 Task: Invite Team Member Softage.1@softage.net to Workspace Affiliate Marketing. Invite Team Member Softage.2@softage.net to Workspace Affiliate Marketing. Invite Team Member Softage.3@softage.net to Workspace Affiliate Marketing. Invite Team Member Softage.4@softage.net to Workspace Affiliate Marketing
Action: Mouse moved to (774, 100)
Screenshot: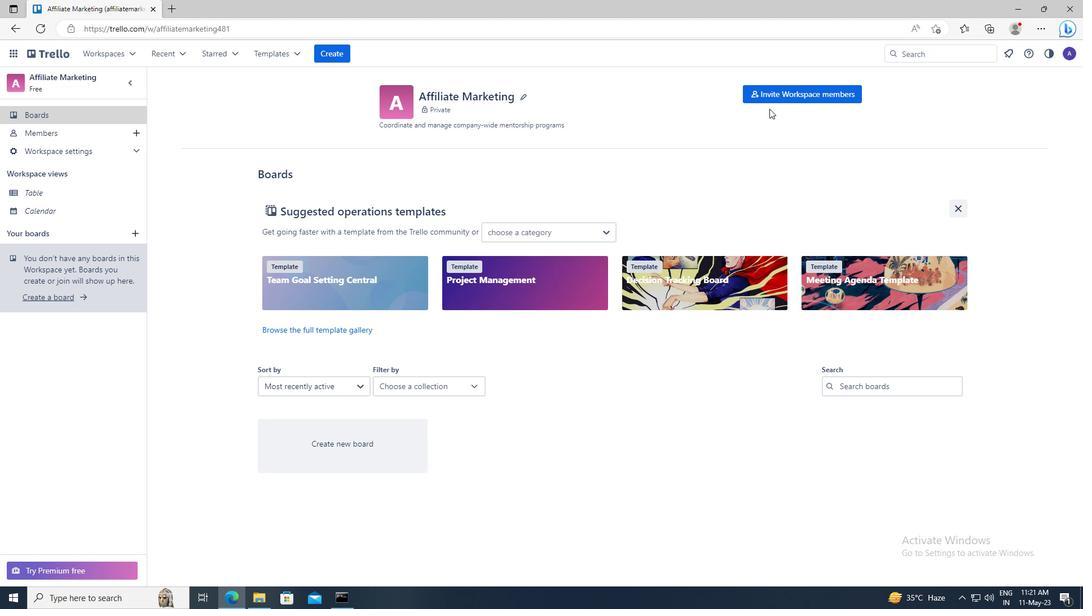 
Action: Mouse pressed left at (774, 100)
Screenshot: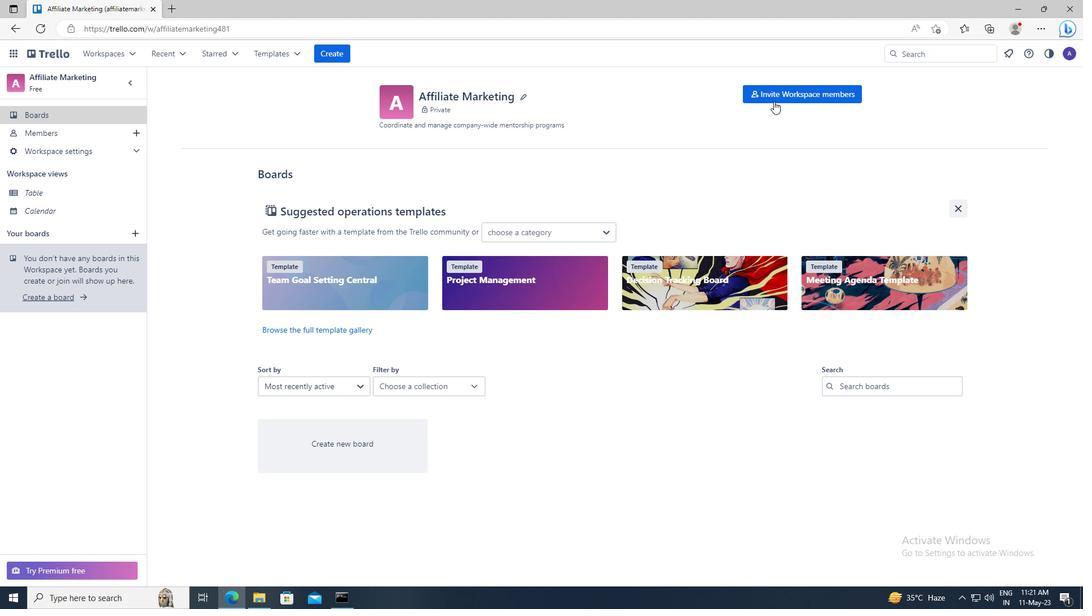 
Action: Mouse moved to (419, 311)
Screenshot: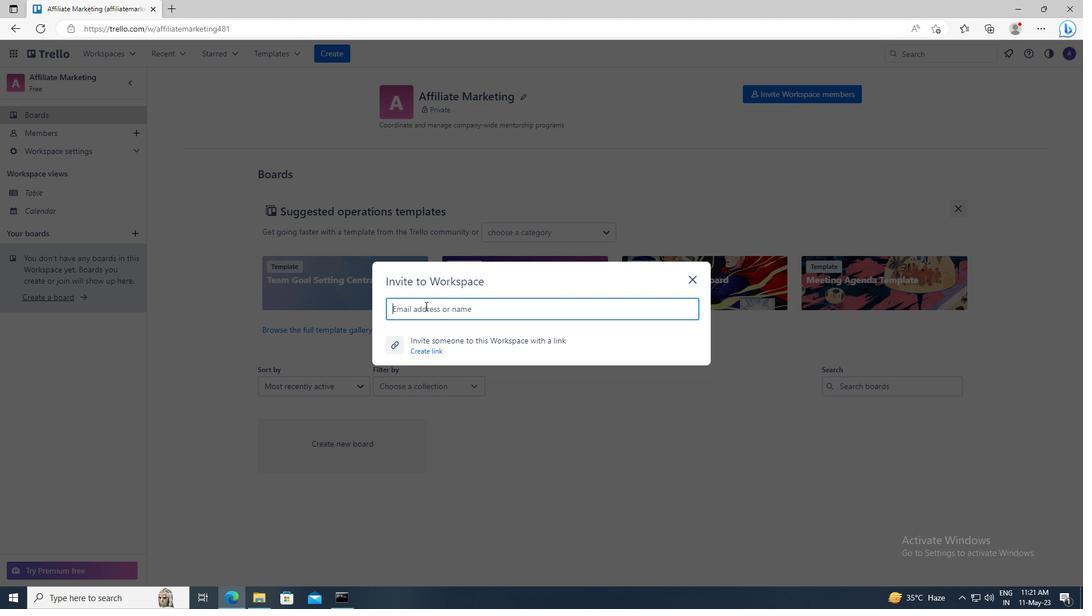 
Action: Mouse pressed left at (419, 311)
Screenshot: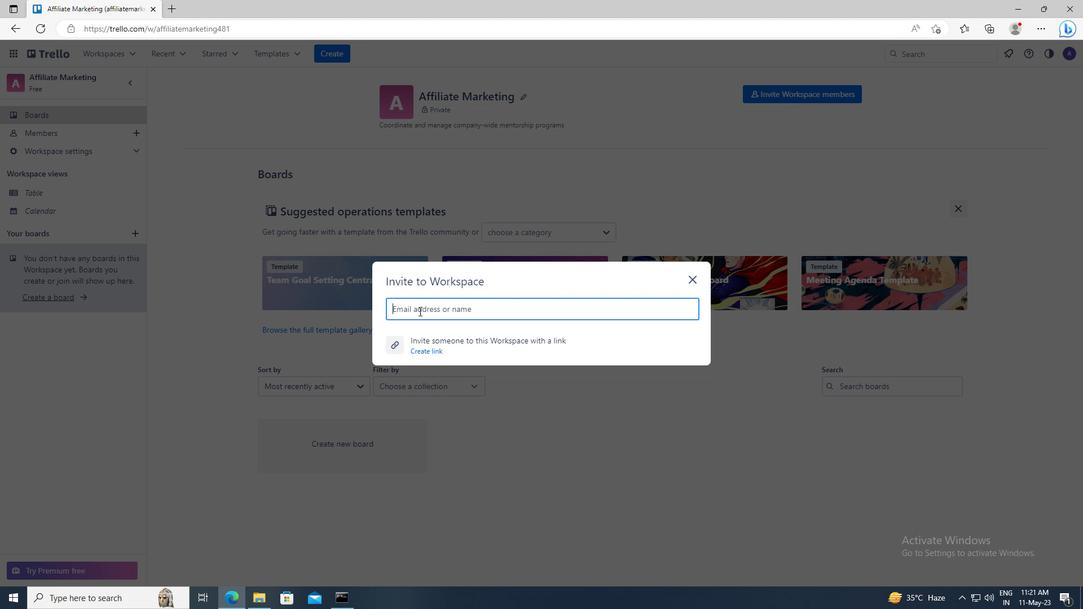 
Action: Key pressed <Key.shift>SOFTAGE.1<Key.shift>@SOFTAGE.NET
Screenshot: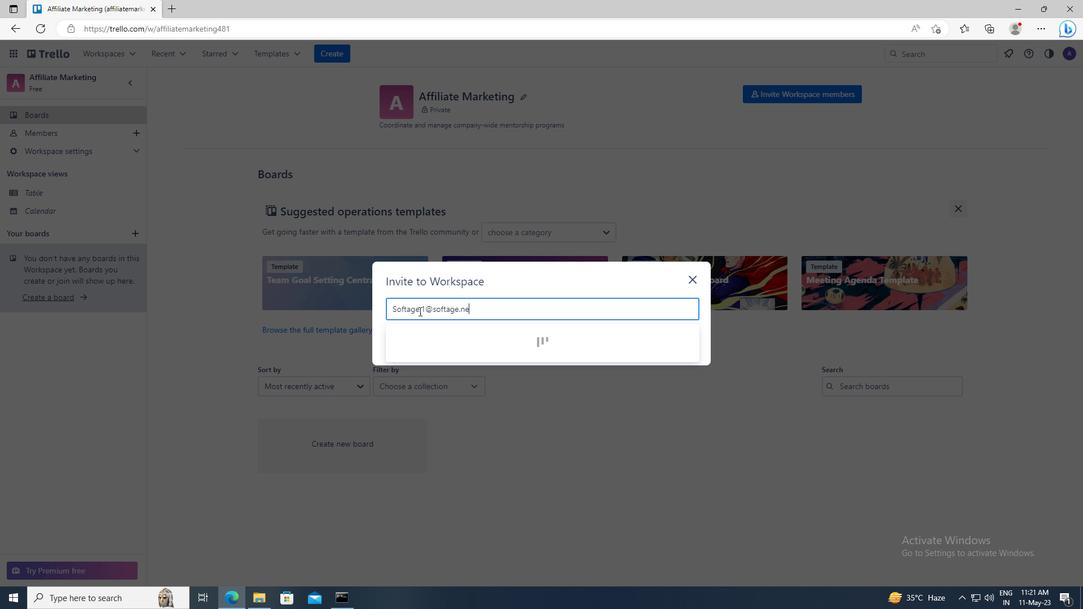 
Action: Mouse moved to (420, 336)
Screenshot: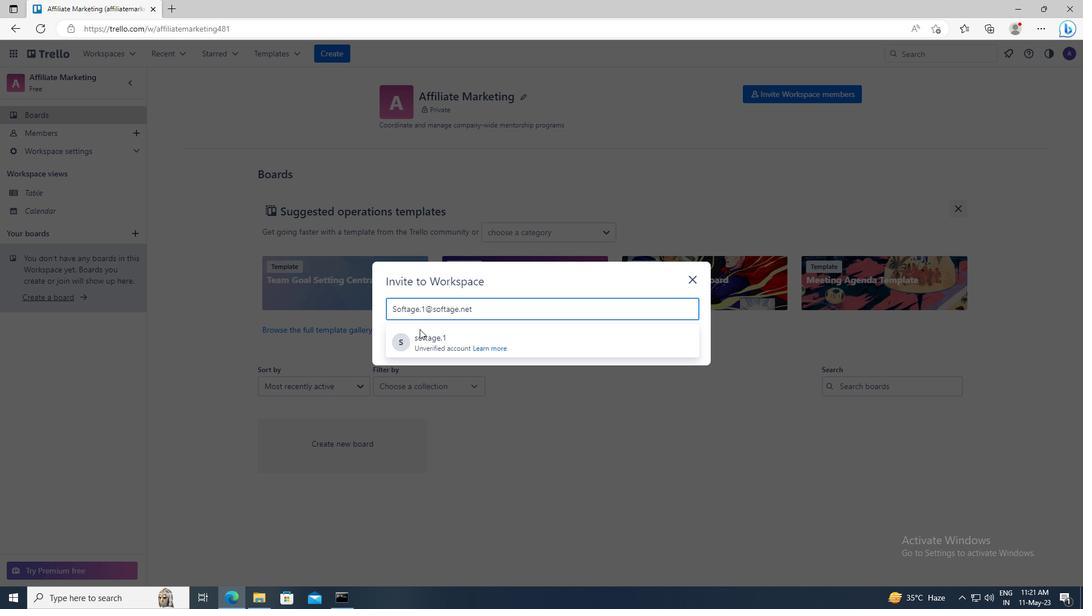 
Action: Mouse pressed left at (420, 336)
Screenshot: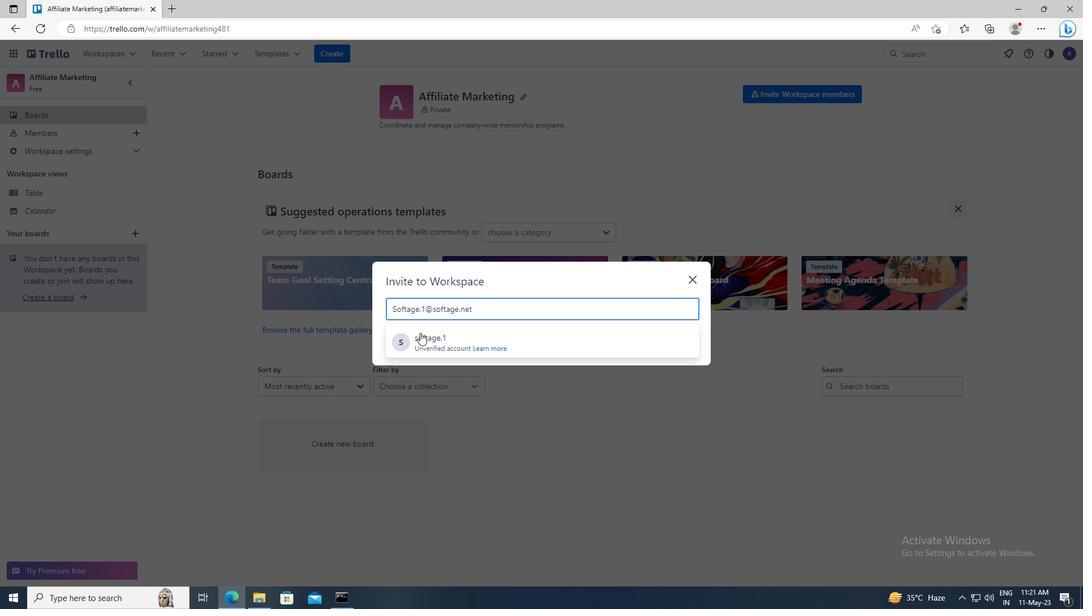 
Action: Mouse moved to (665, 282)
Screenshot: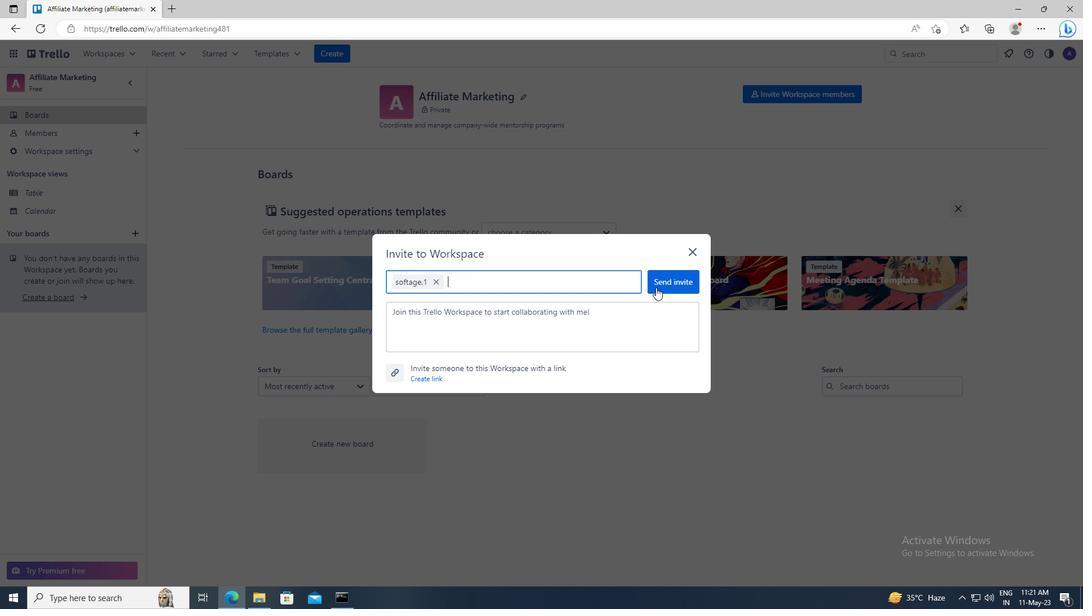 
Action: Mouse pressed left at (665, 282)
Screenshot: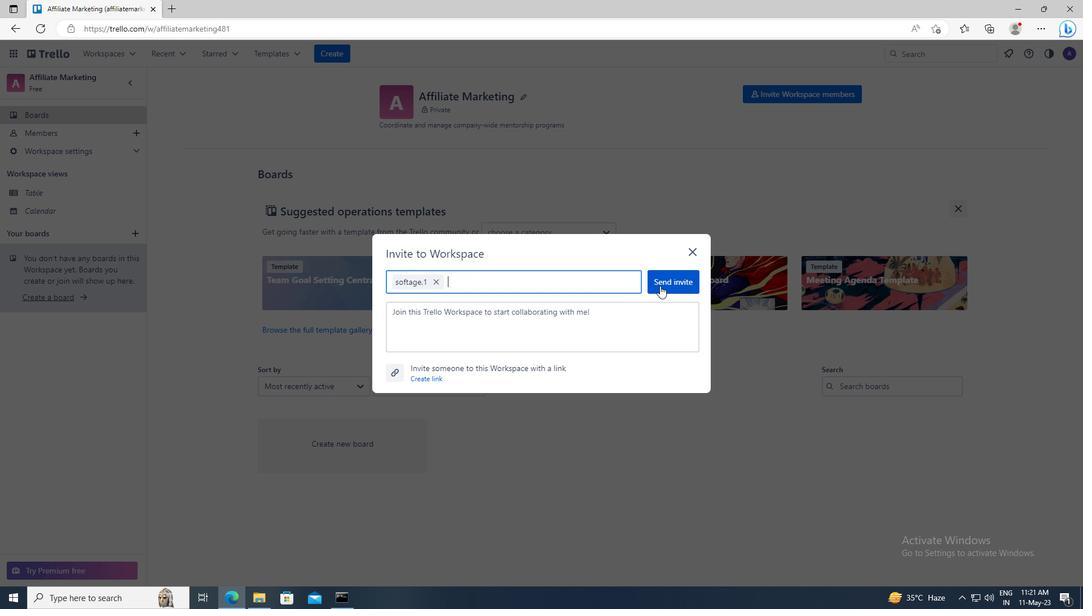 
Action: Mouse moved to (824, 95)
Screenshot: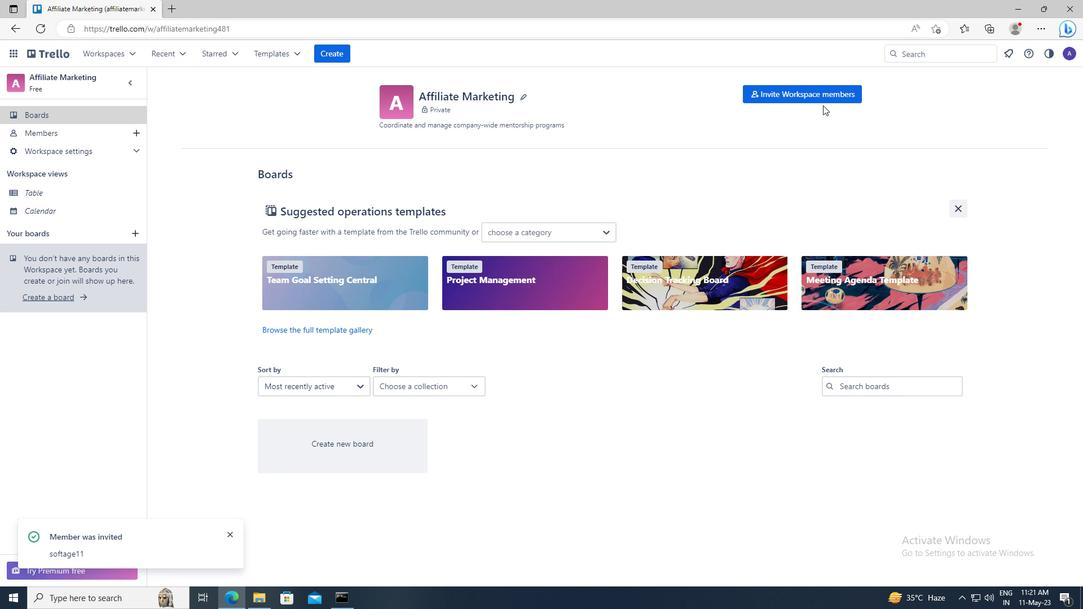 
Action: Mouse pressed left at (824, 95)
Screenshot: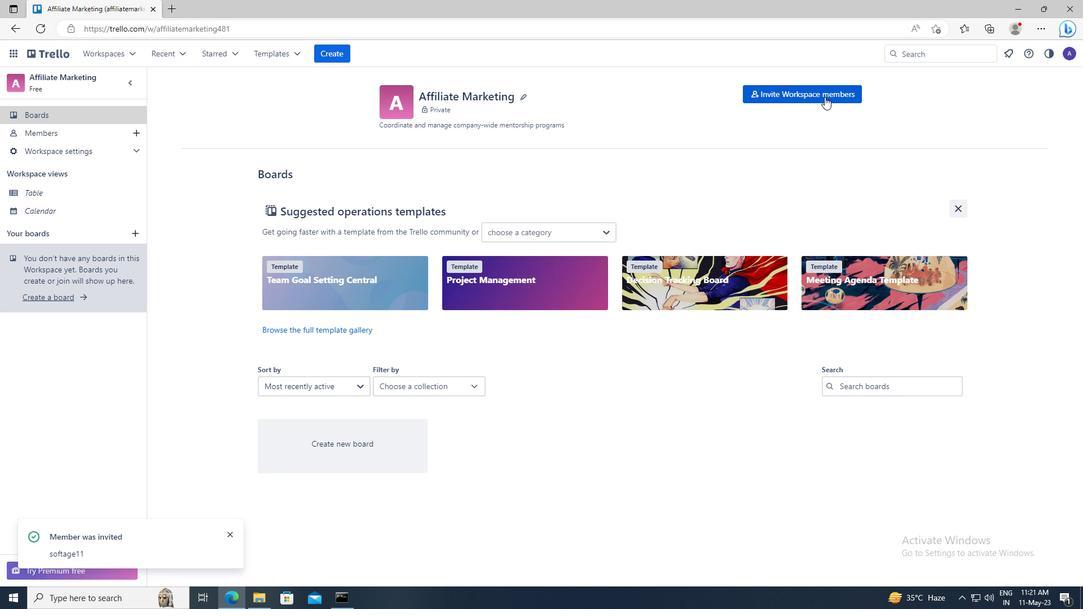 
Action: Mouse moved to (444, 307)
Screenshot: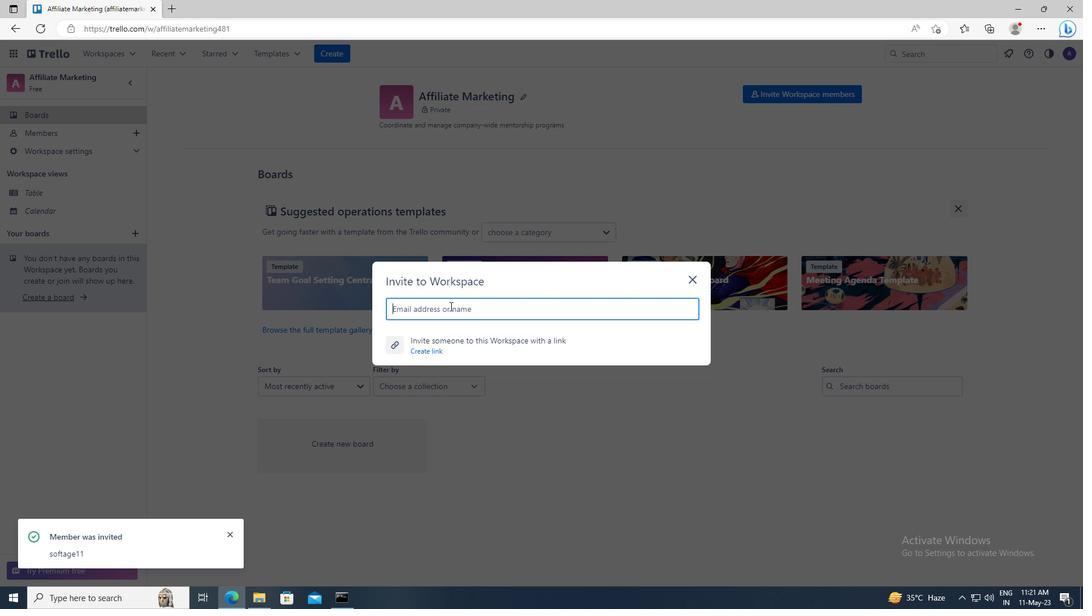 
Action: Mouse pressed left at (444, 307)
Screenshot: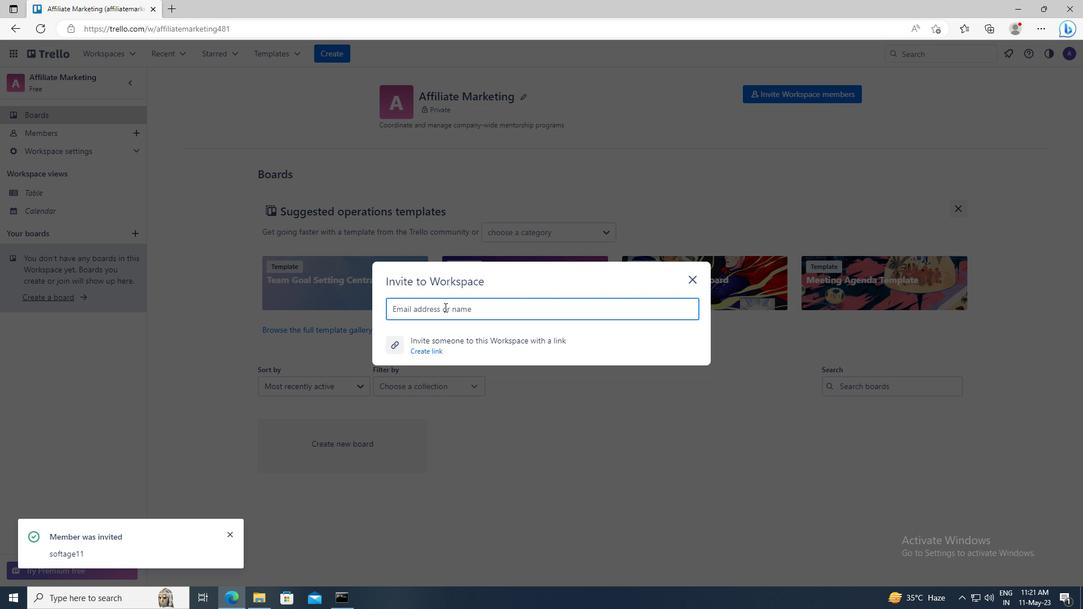 
Action: Key pressed <Key.shift>SOFTAGE.2<Key.shift>@SOFTAGE.NET
Screenshot: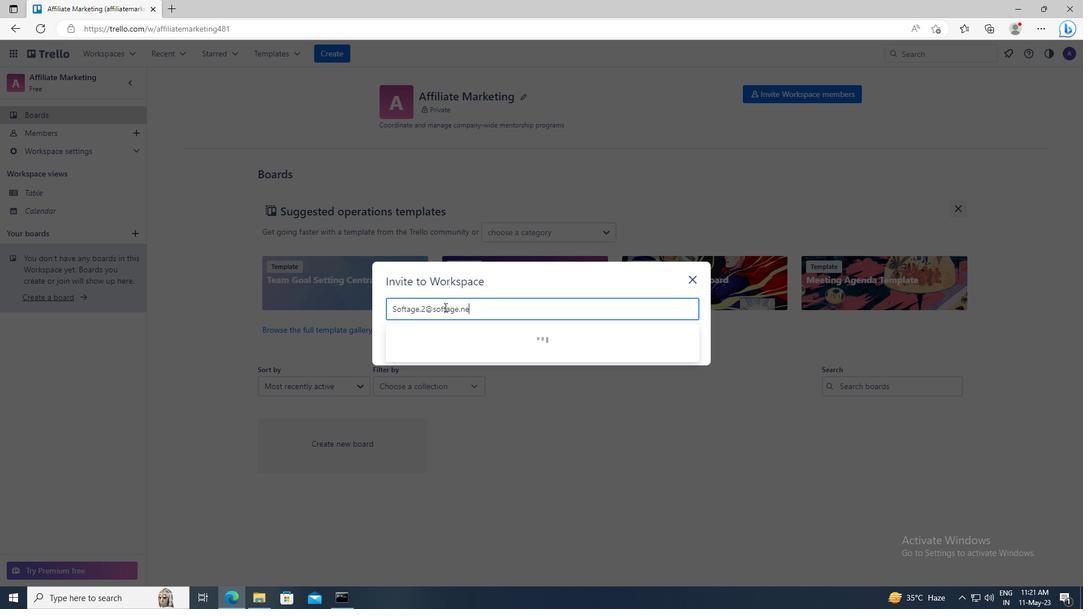 
Action: Mouse moved to (444, 337)
Screenshot: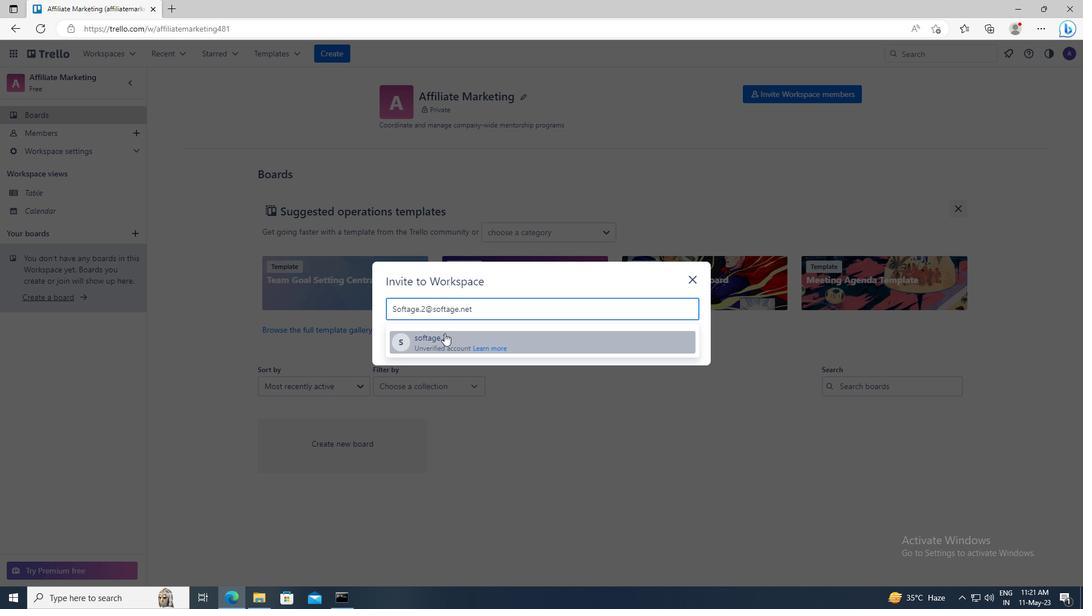 
Action: Mouse pressed left at (444, 337)
Screenshot: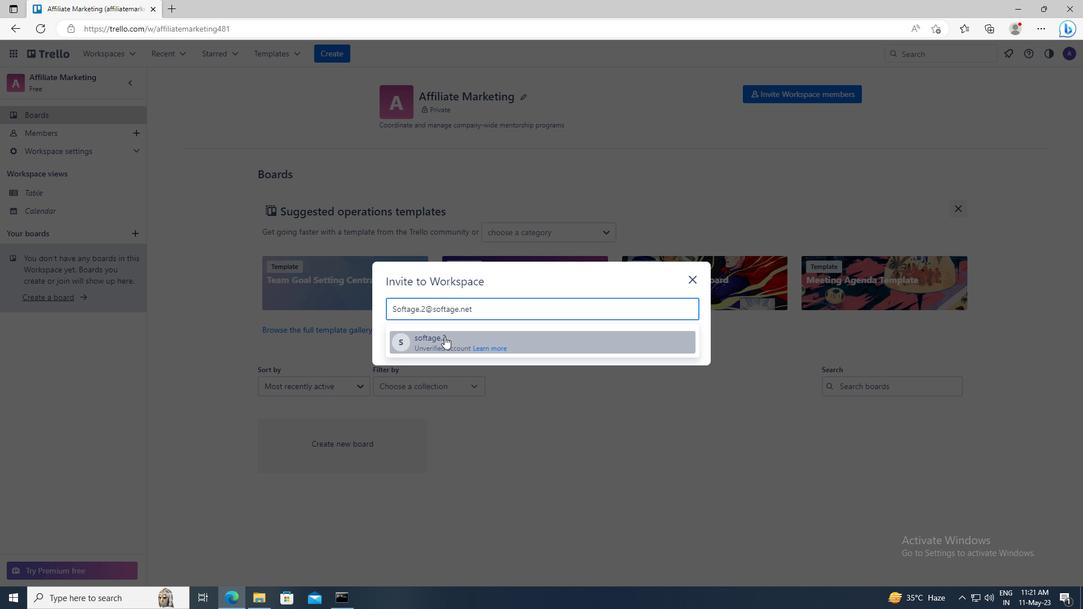 
Action: Mouse moved to (671, 287)
Screenshot: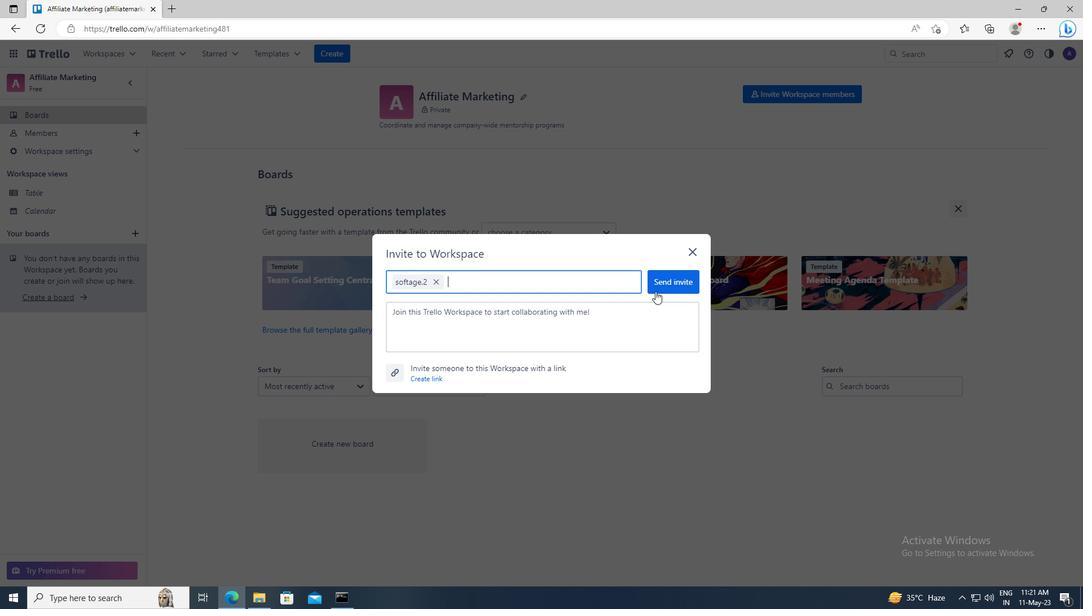 
Action: Mouse pressed left at (671, 287)
Screenshot: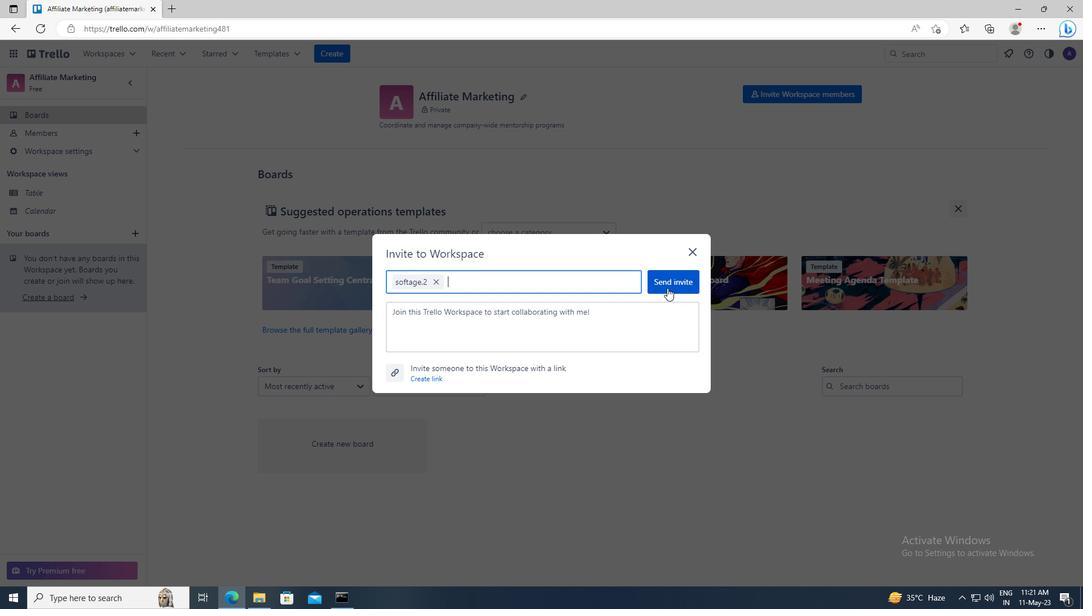 
Action: Mouse moved to (771, 94)
Screenshot: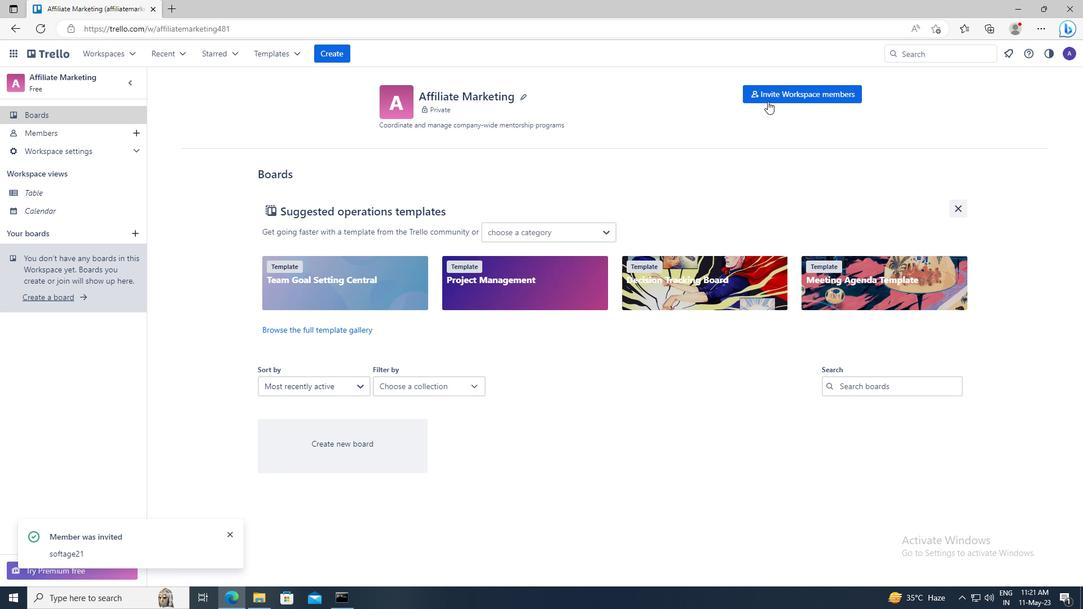 
Action: Mouse pressed left at (771, 94)
Screenshot: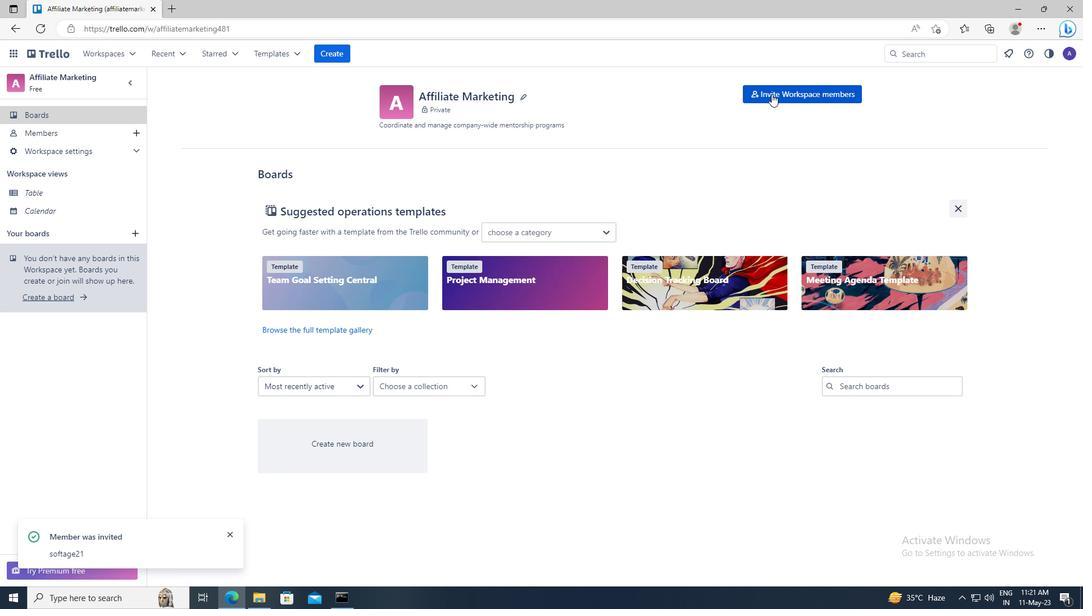 
Action: Mouse moved to (464, 308)
Screenshot: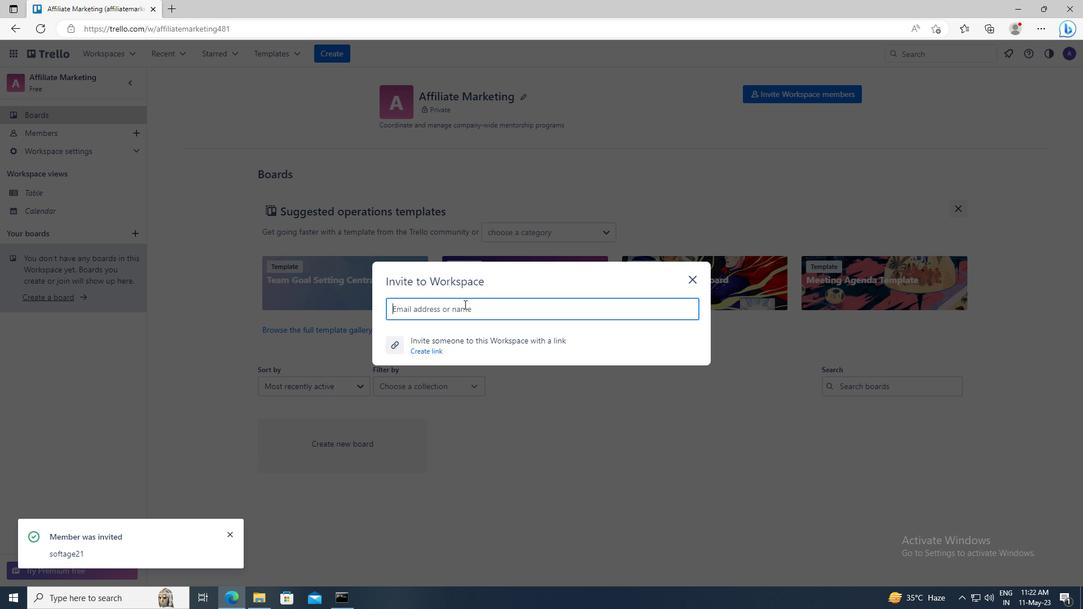 
Action: Mouse pressed left at (464, 308)
Screenshot: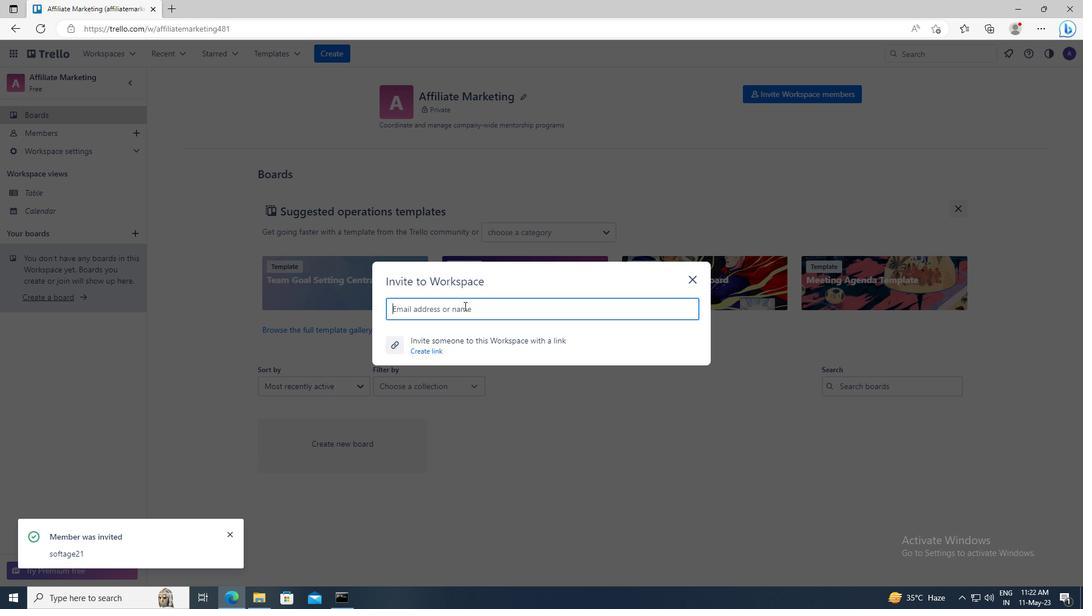 
Action: Key pressed <Key.shift>SOFTAGE.3<Key.shift>@SOFTAGE.NET
Screenshot: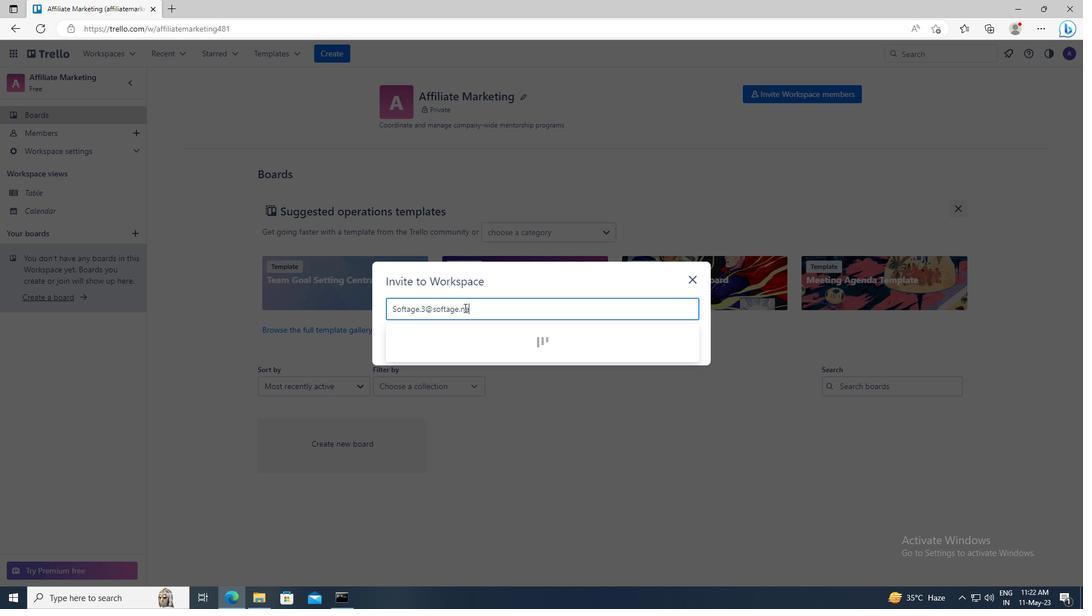 
Action: Mouse moved to (460, 339)
Screenshot: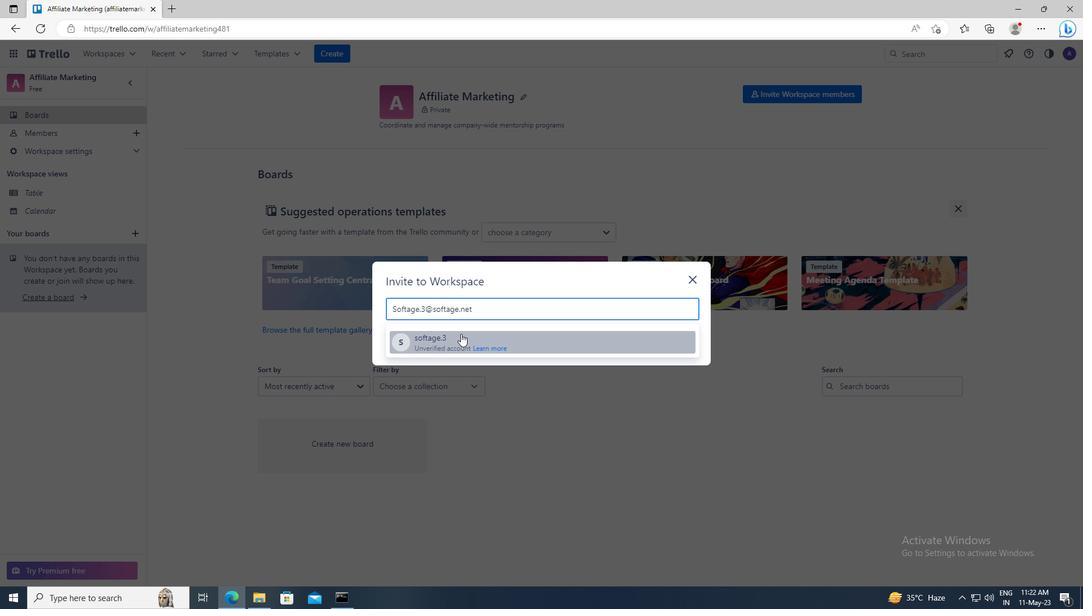 
Action: Mouse pressed left at (460, 339)
Screenshot: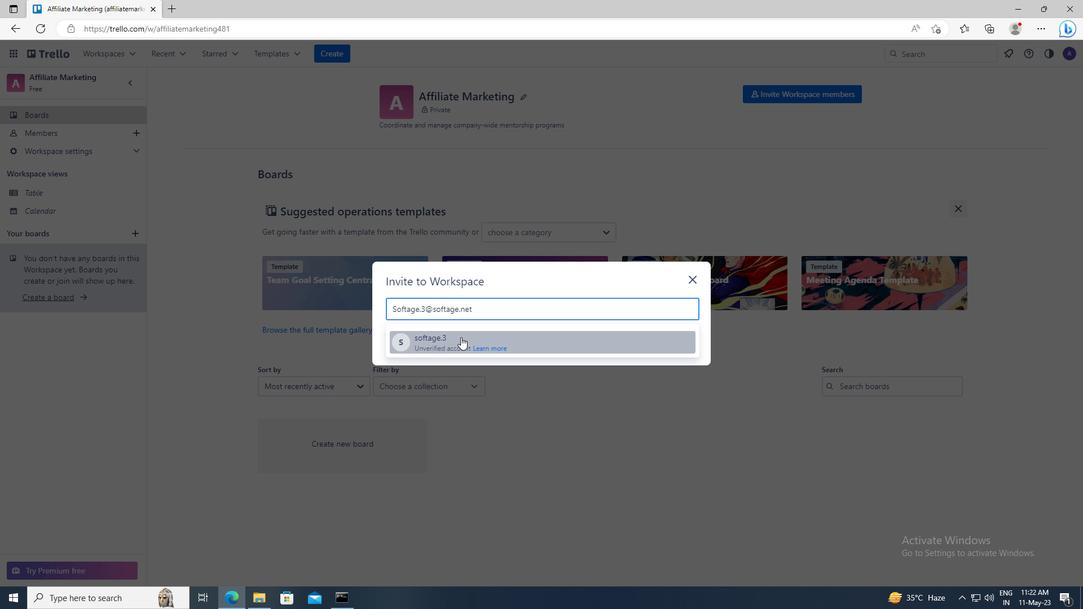 
Action: Mouse moved to (666, 283)
Screenshot: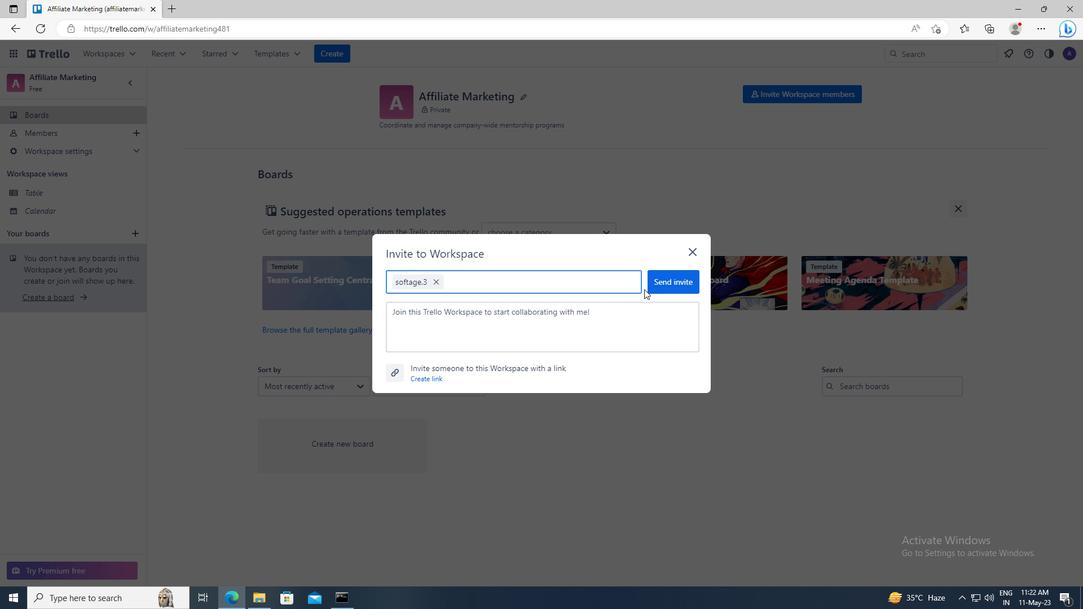 
Action: Mouse pressed left at (666, 283)
Screenshot: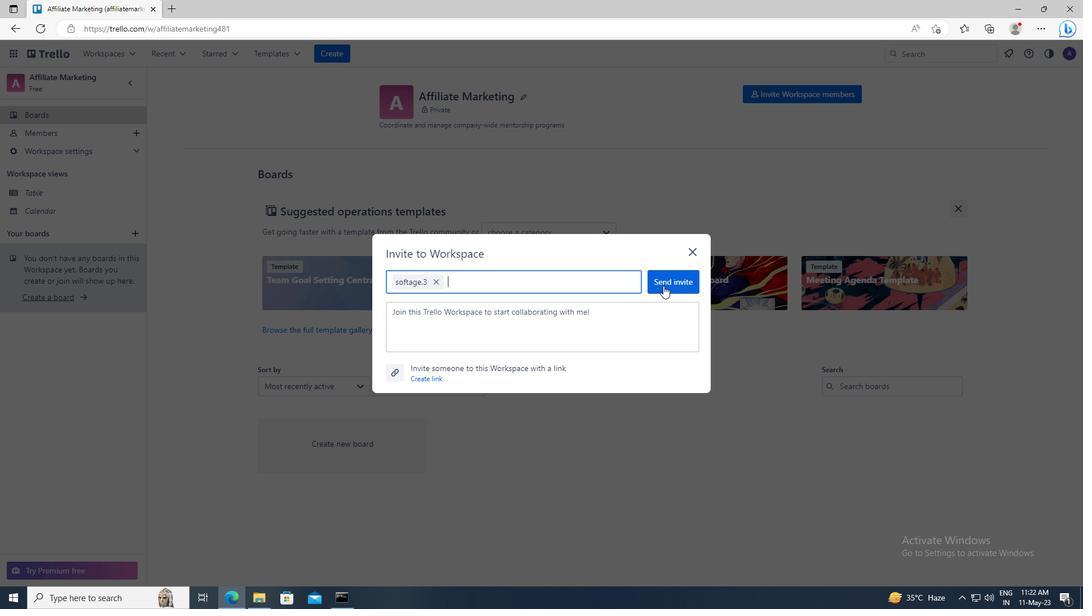 
Action: Mouse moved to (785, 96)
Screenshot: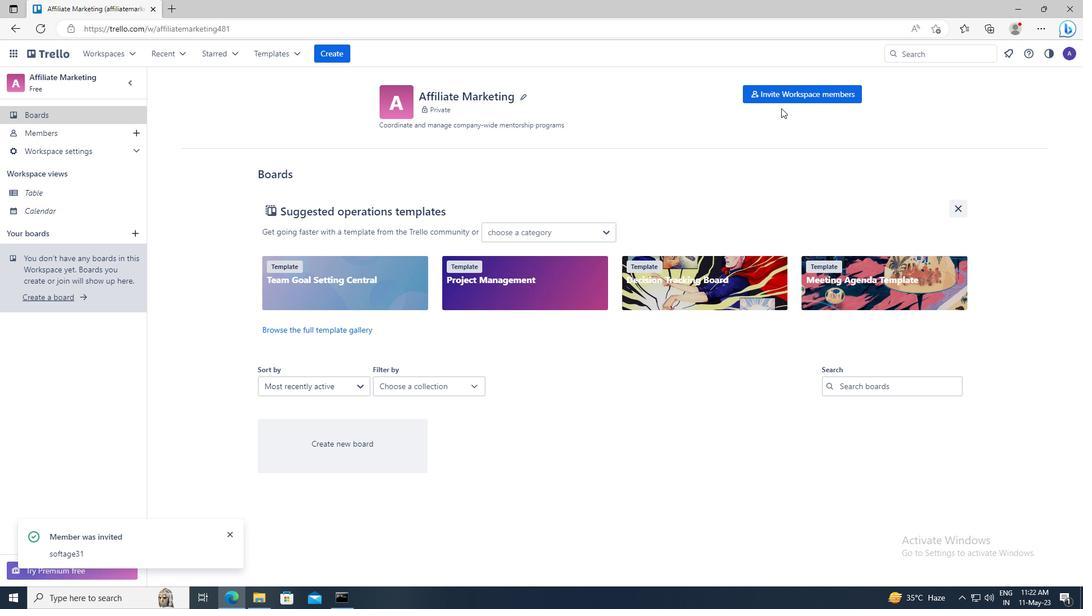 
Action: Mouse pressed left at (785, 96)
Screenshot: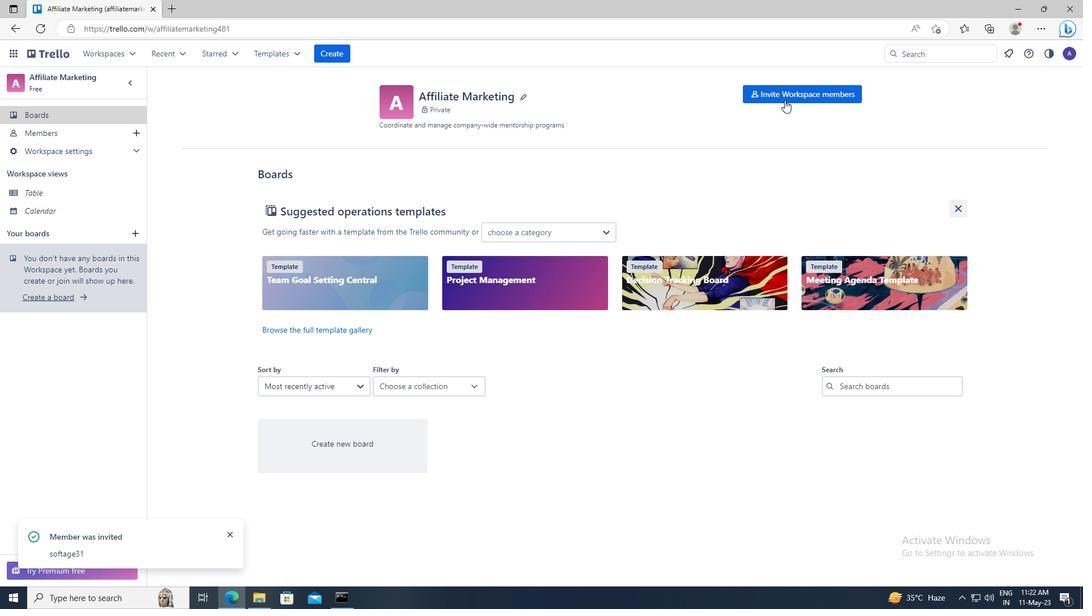 
Action: Mouse moved to (467, 305)
Screenshot: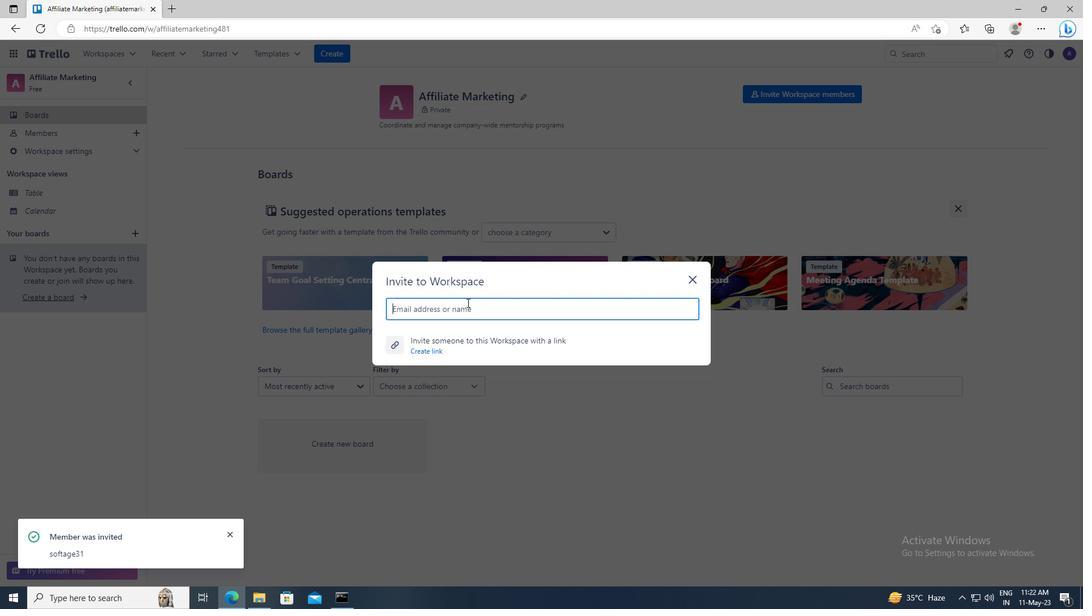 
Action: Mouse pressed left at (467, 305)
Screenshot: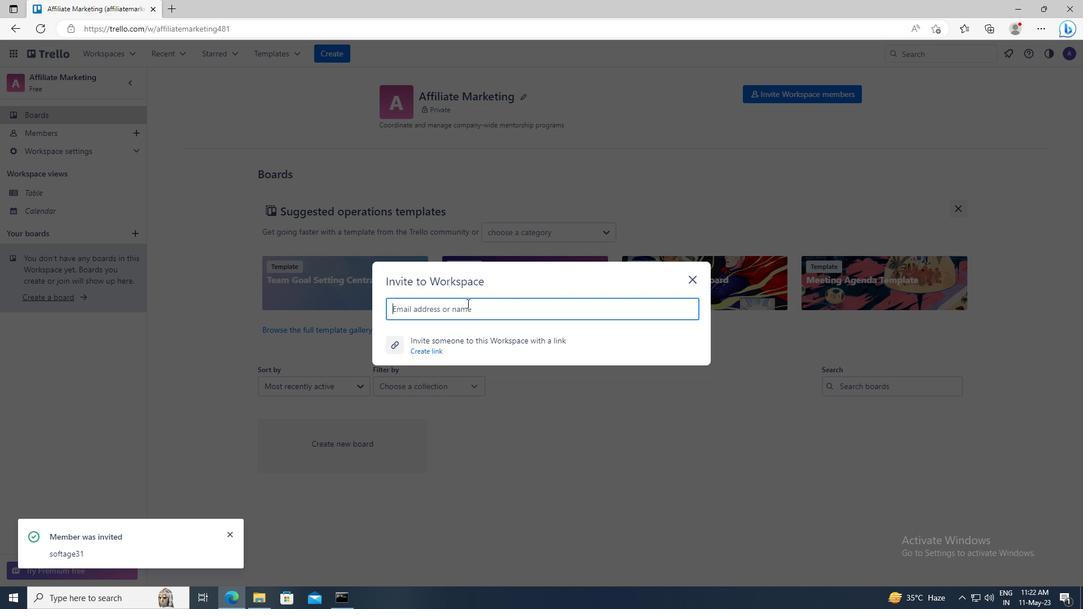 
Action: Key pressed <Key.shift>SOFTAGE.4<Key.shift>@SOFTAGE.NET
Screenshot: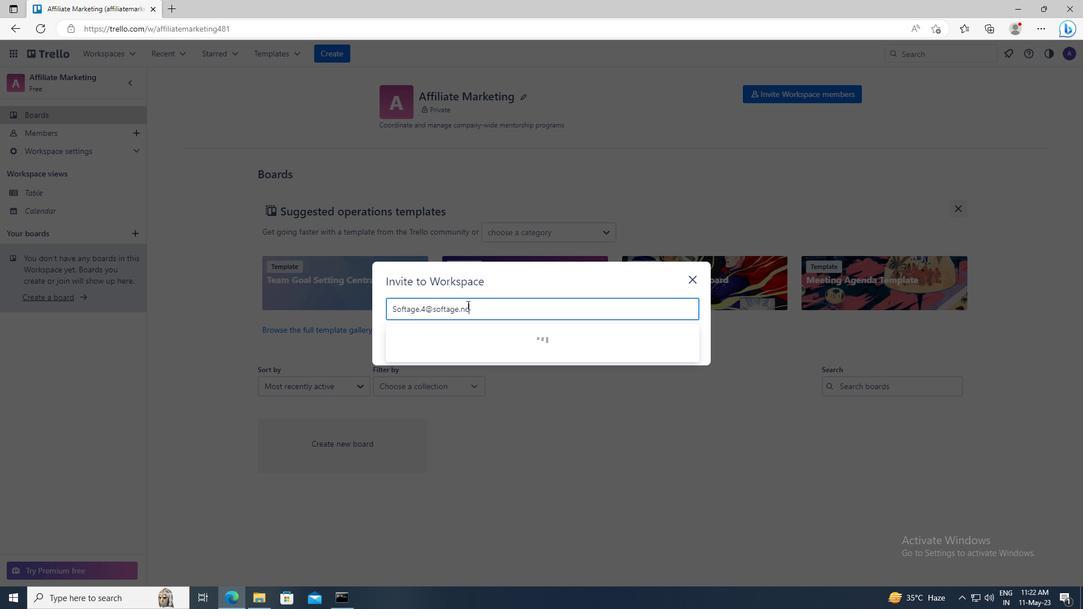 
Action: Mouse moved to (464, 334)
Screenshot: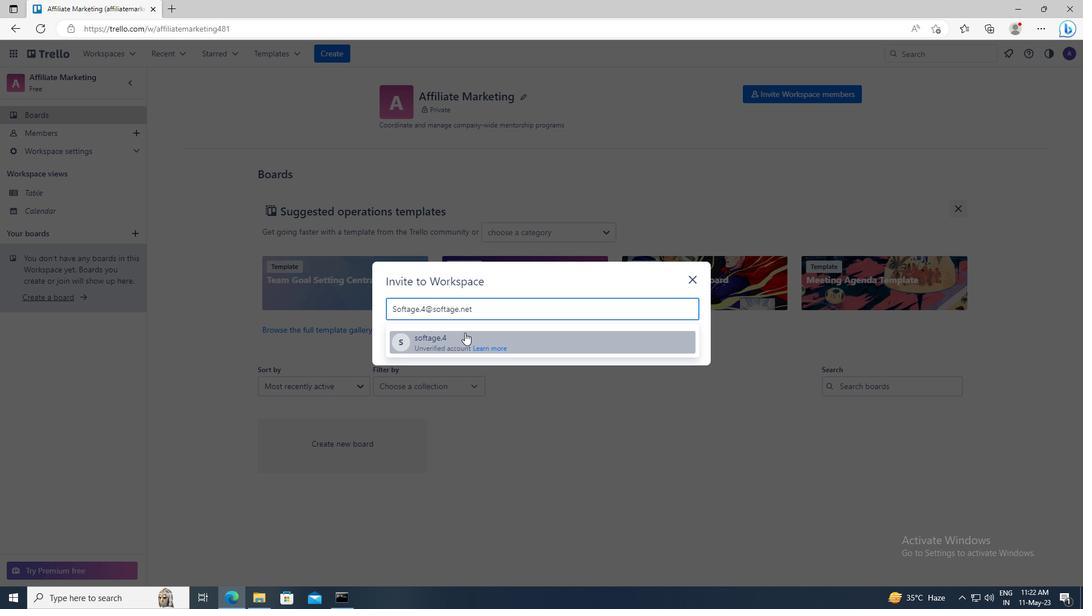
Action: Mouse pressed left at (464, 334)
Screenshot: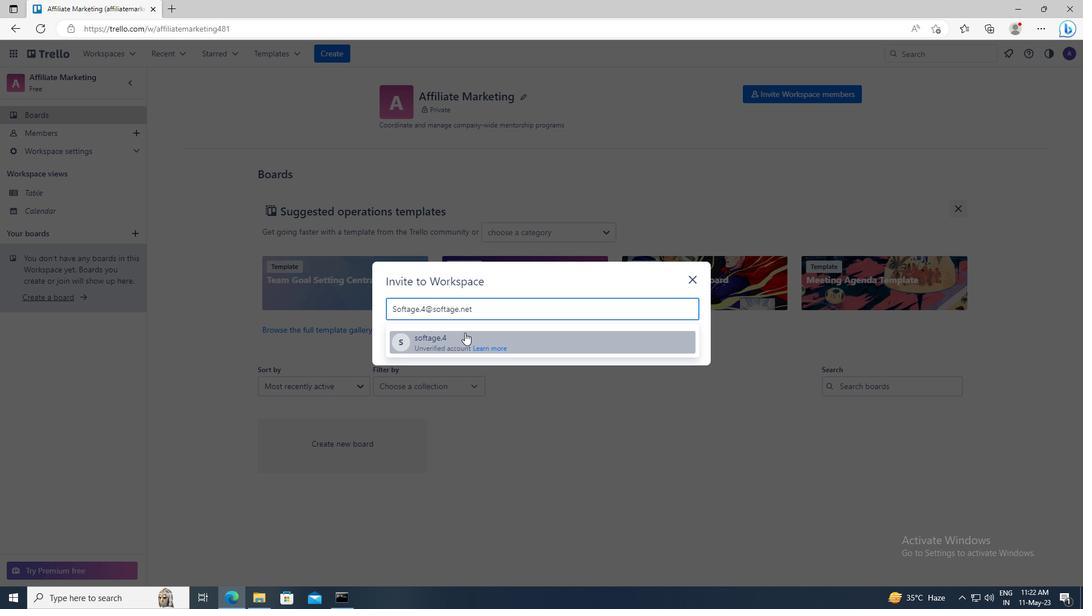 
Action: Mouse moved to (660, 288)
Screenshot: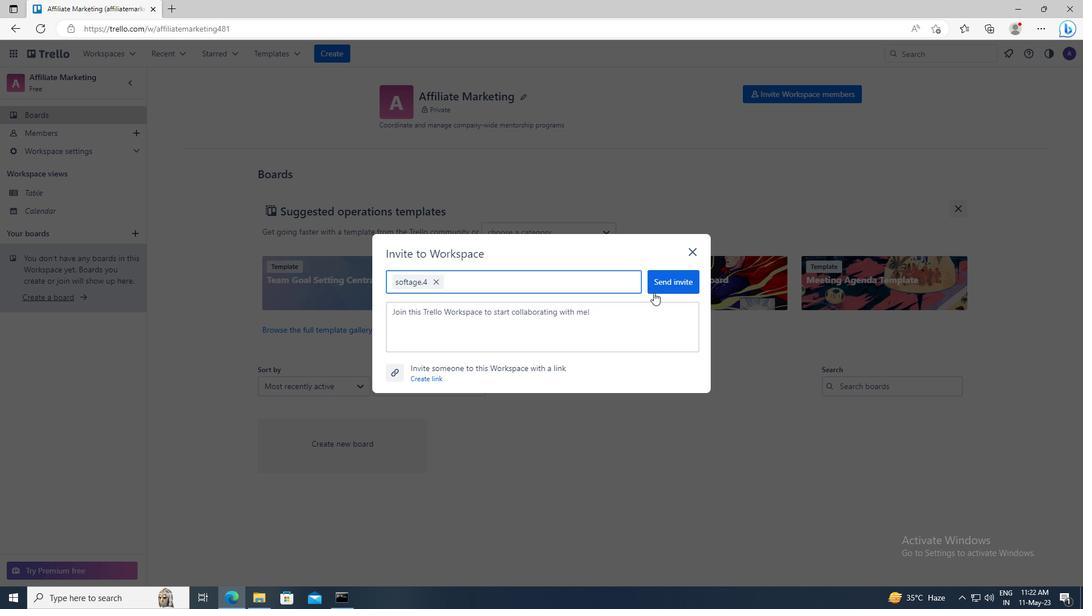 
Action: Mouse pressed left at (660, 288)
Screenshot: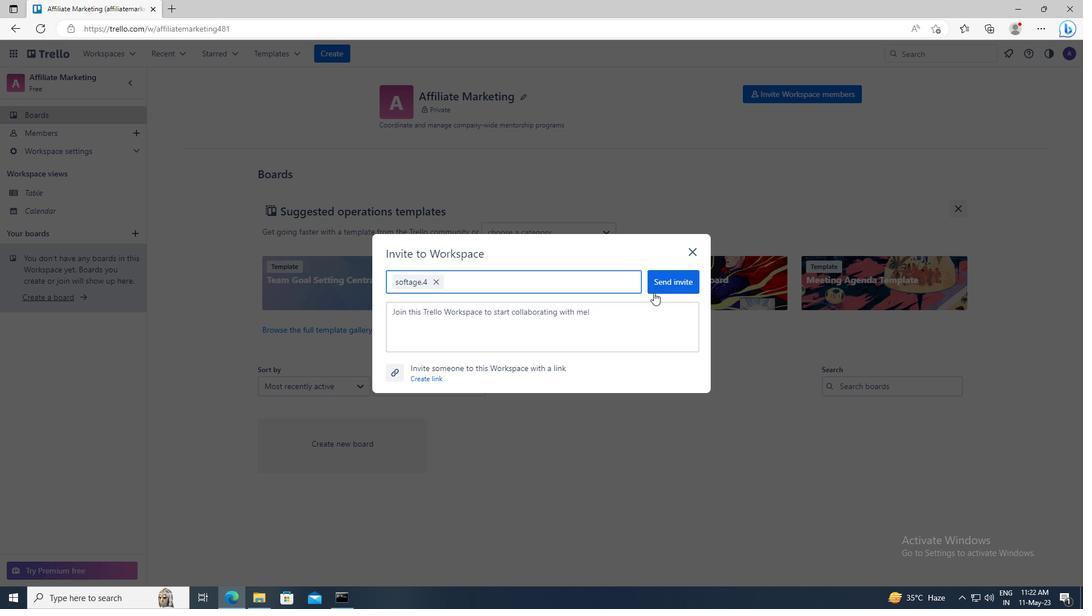 
